 Task: Add Lucky Spoon Bakery Gluten Free Lemonlicious Poppy Seed Muffins to the cart.
Action: Mouse moved to (20, 77)
Screenshot: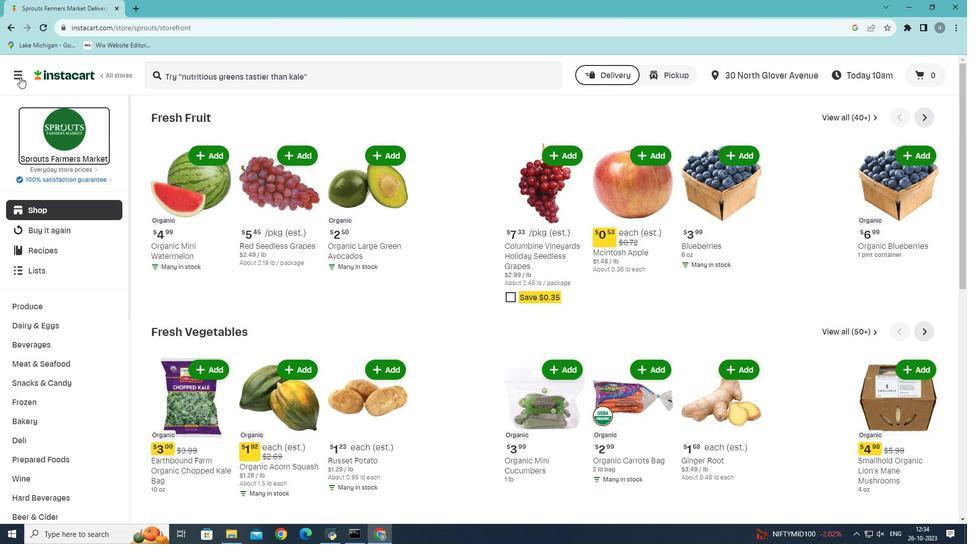 
Action: Mouse pressed left at (20, 77)
Screenshot: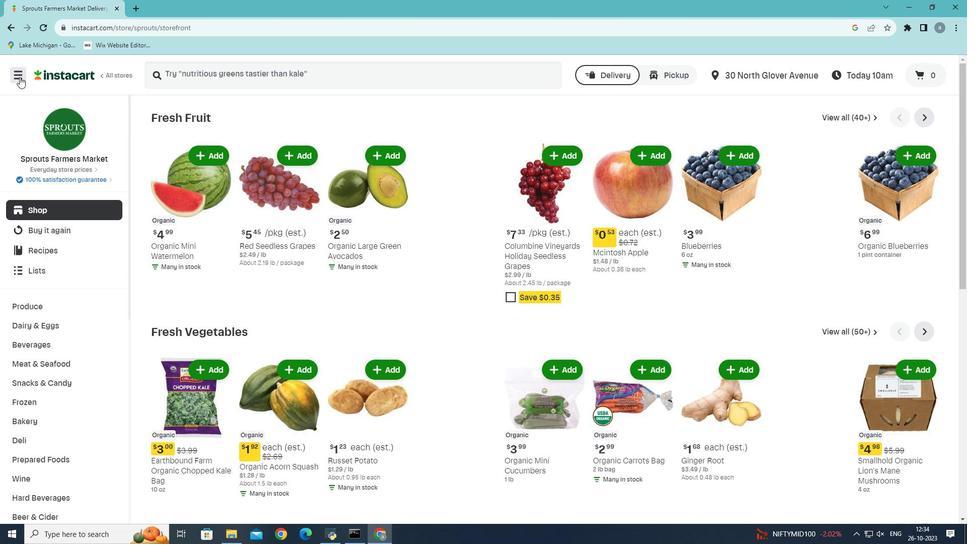 
Action: Mouse moved to (49, 292)
Screenshot: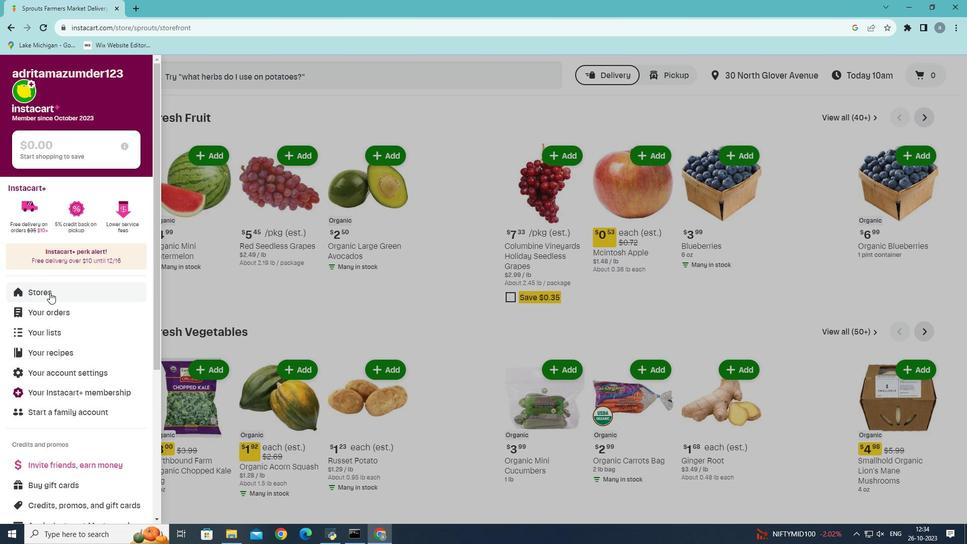 
Action: Mouse pressed left at (49, 292)
Screenshot: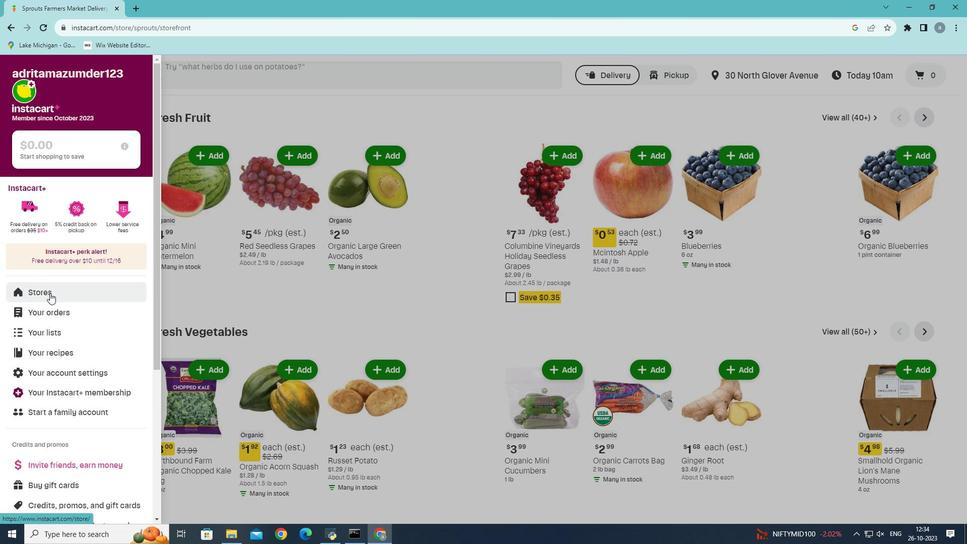 
Action: Mouse moved to (221, 113)
Screenshot: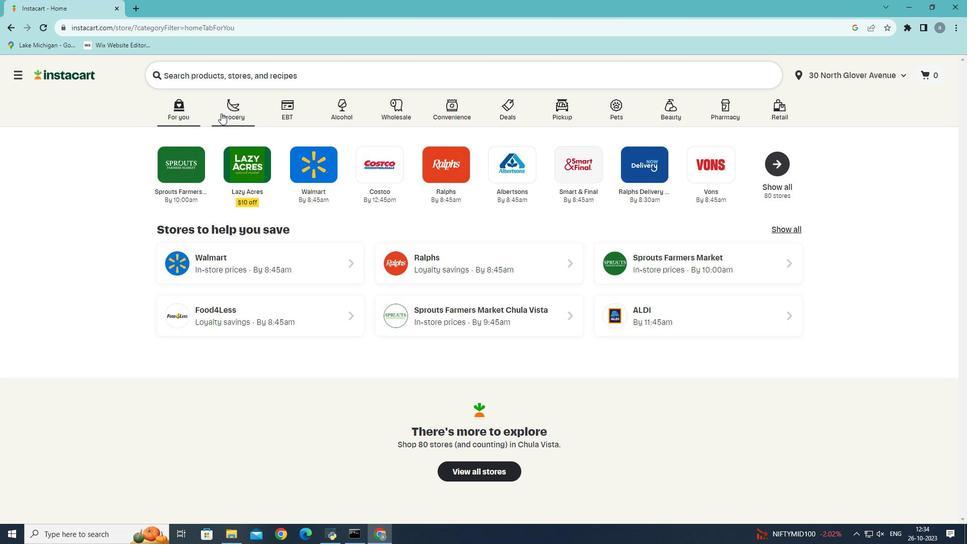 
Action: Mouse pressed left at (221, 113)
Screenshot: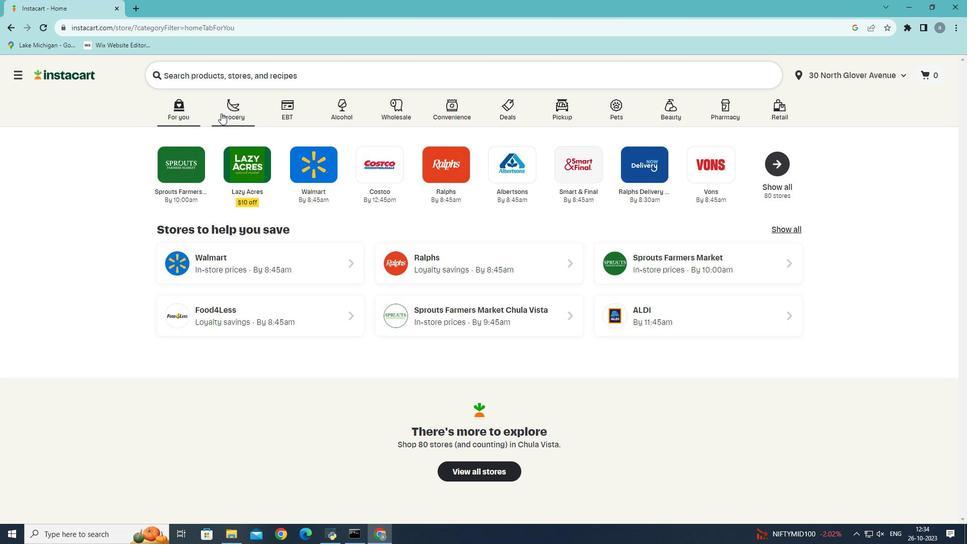 
Action: Mouse moved to (233, 291)
Screenshot: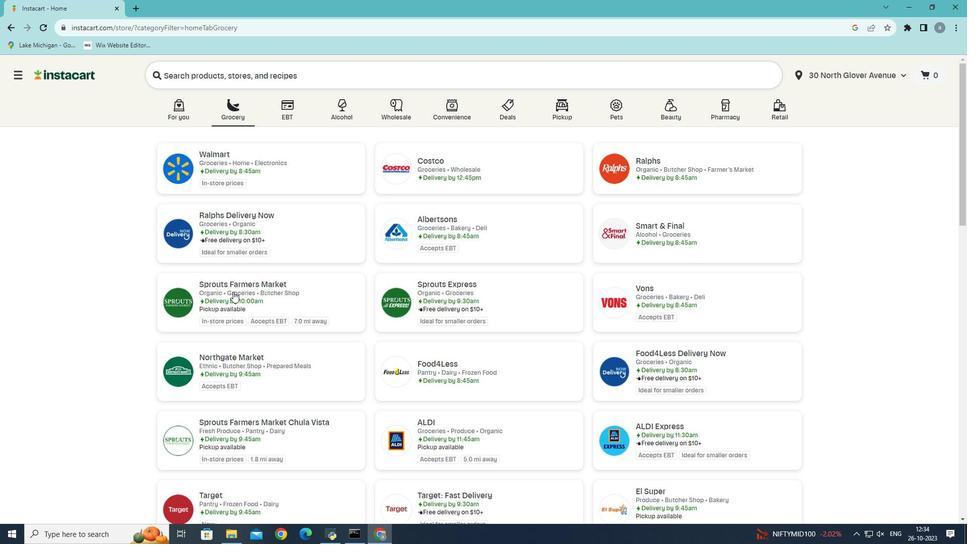 
Action: Mouse pressed left at (233, 291)
Screenshot: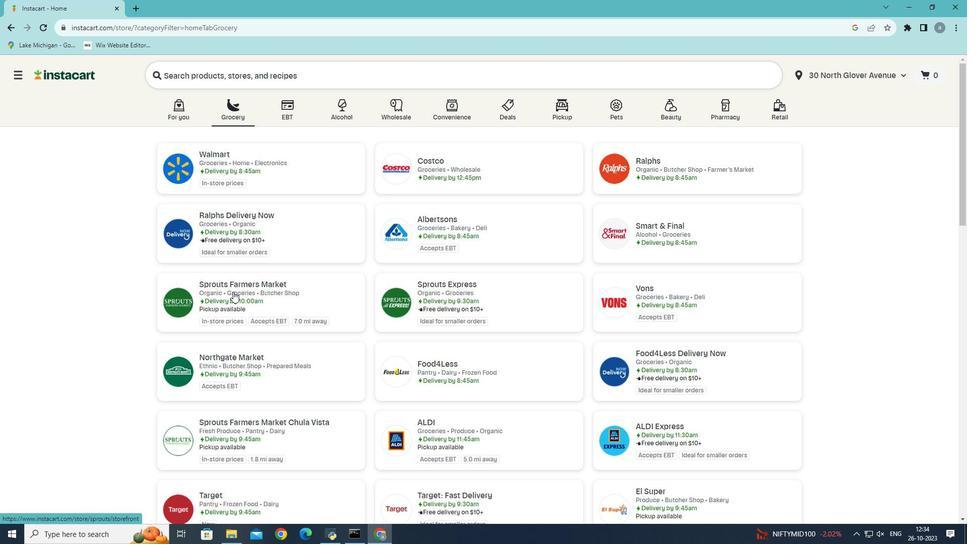 
Action: Mouse moved to (32, 424)
Screenshot: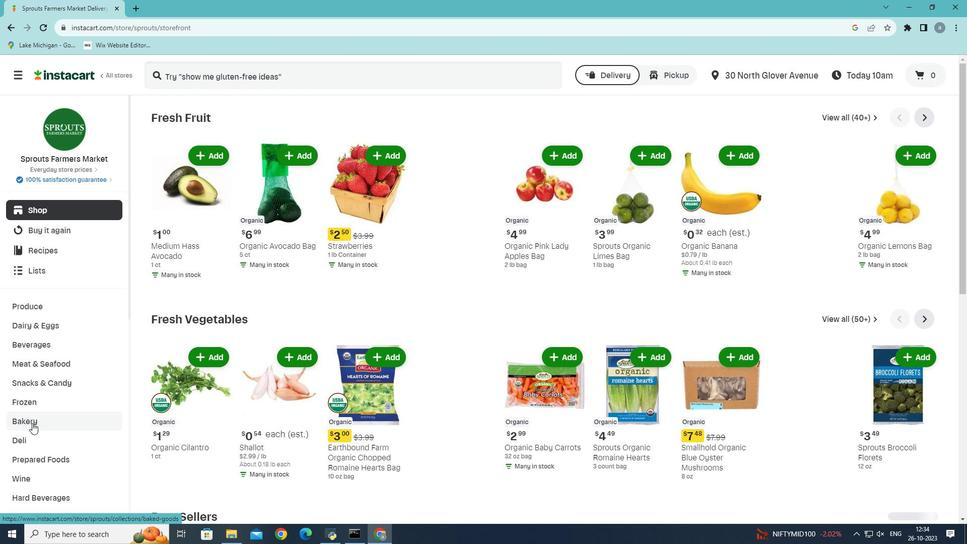 
Action: Mouse pressed left at (32, 424)
Screenshot: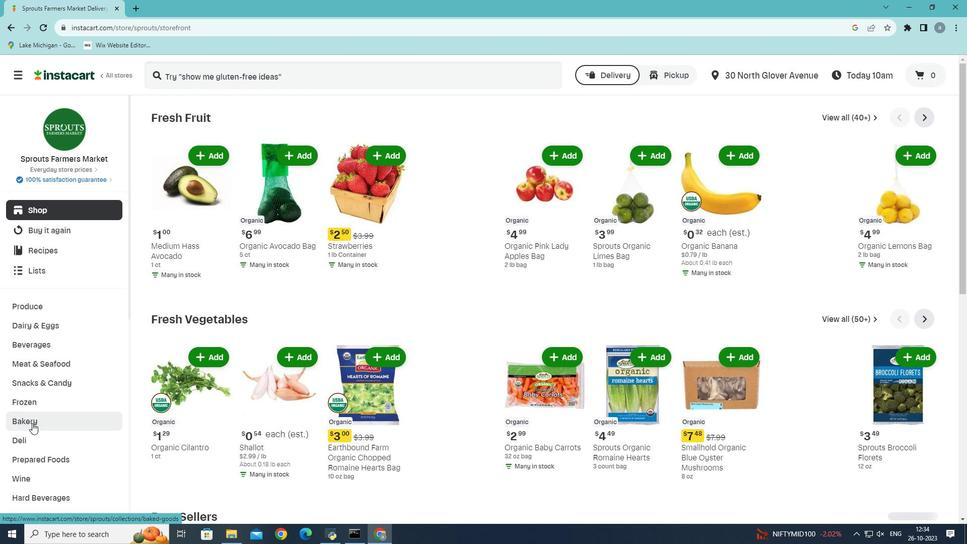 
Action: Mouse moved to (597, 141)
Screenshot: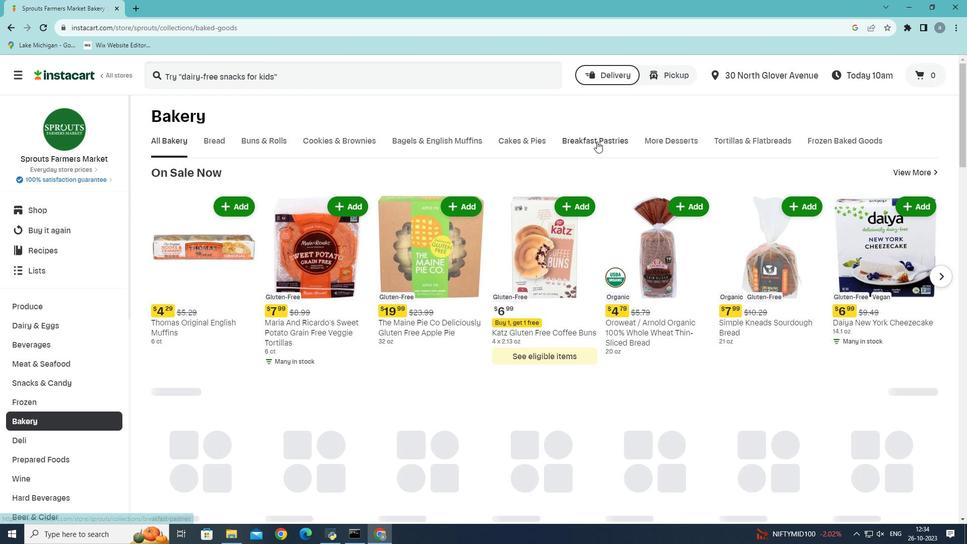 
Action: Mouse pressed left at (597, 141)
Screenshot: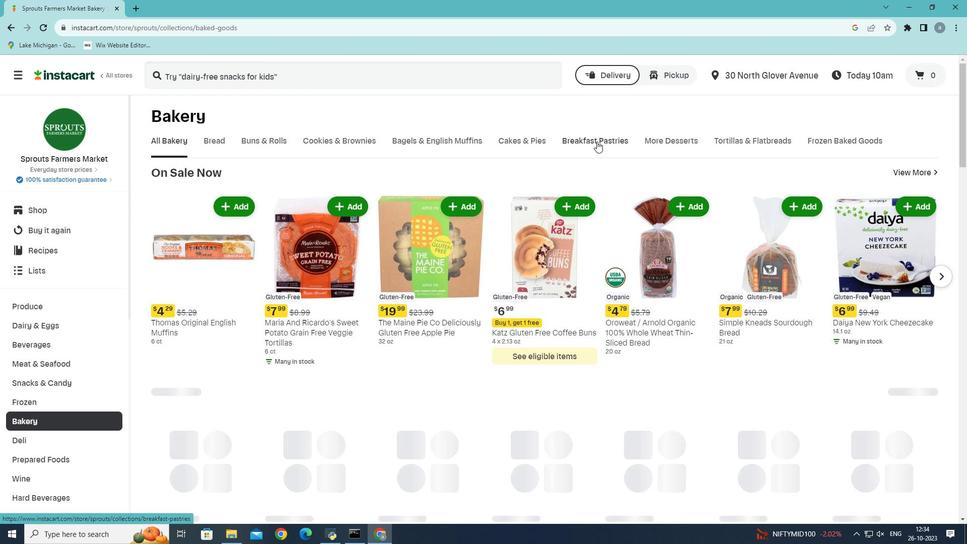 
Action: Mouse moved to (218, 186)
Screenshot: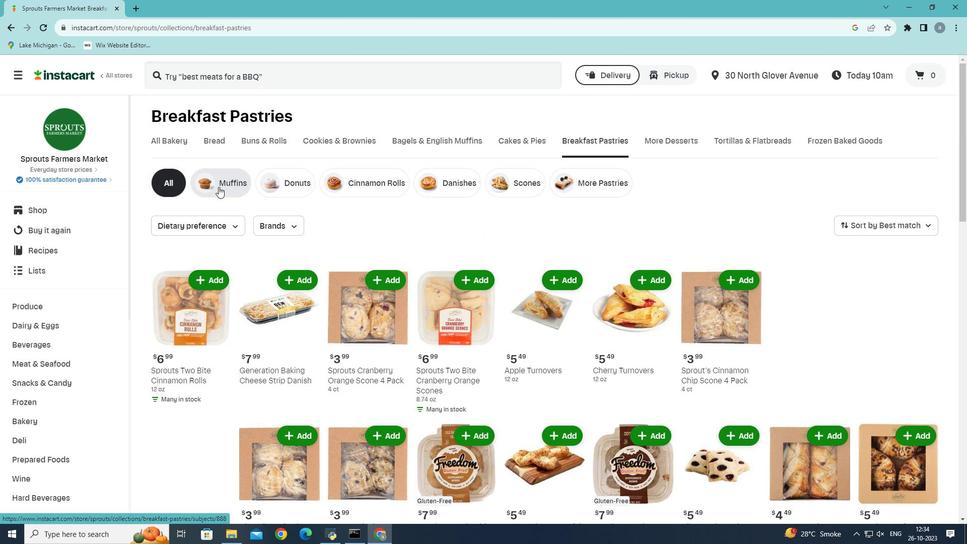
Action: Mouse pressed left at (218, 186)
Screenshot: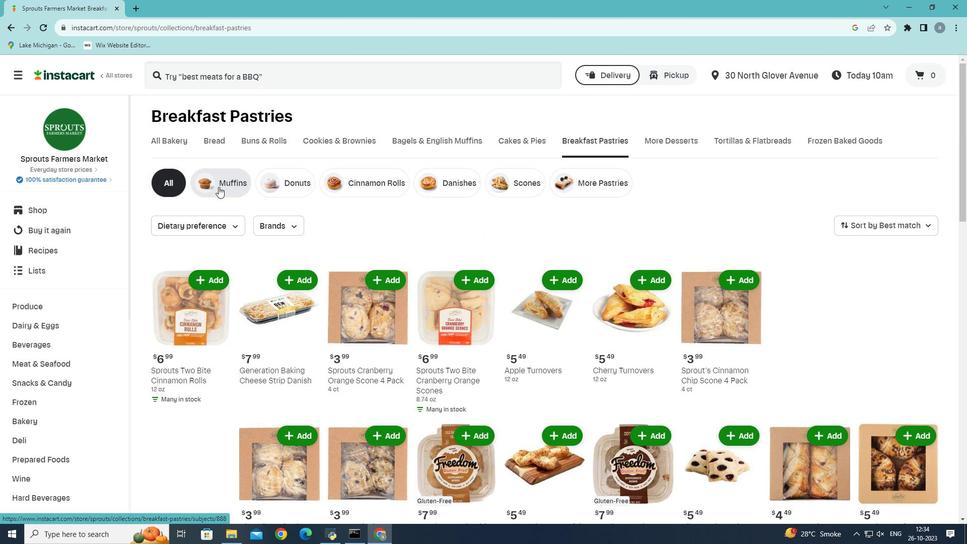 
Action: Mouse moved to (462, 333)
Screenshot: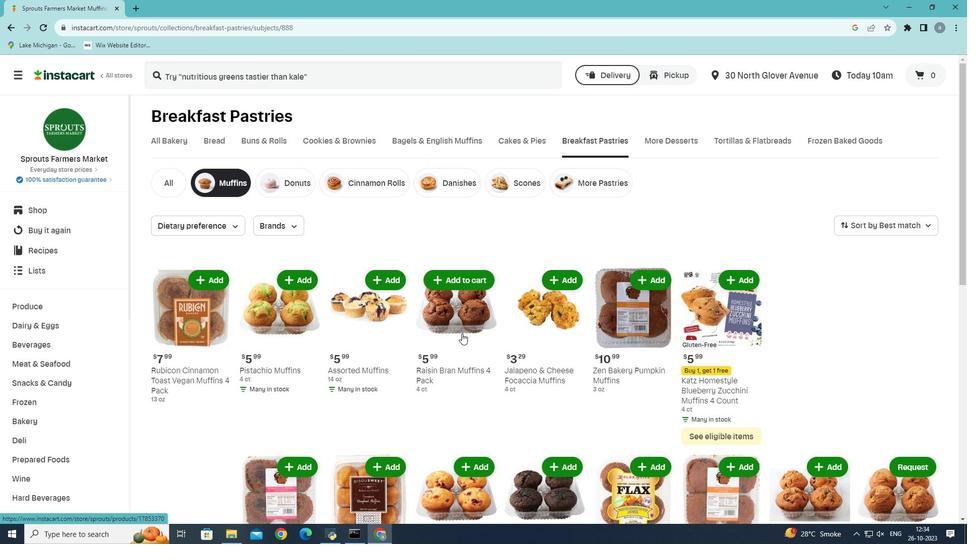 
Action: Mouse scrolled (462, 333) with delta (0, 0)
Screenshot: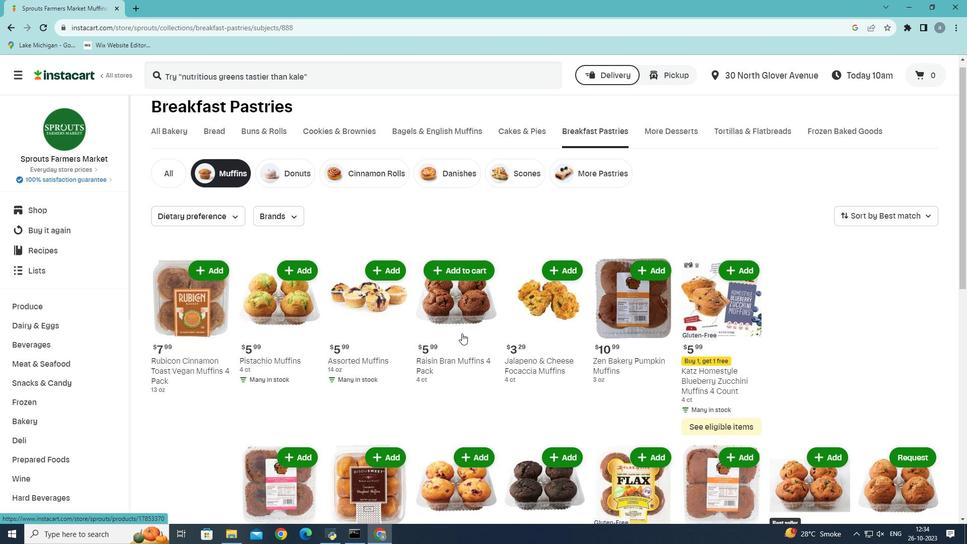 
Action: Mouse scrolled (462, 333) with delta (0, 0)
Screenshot: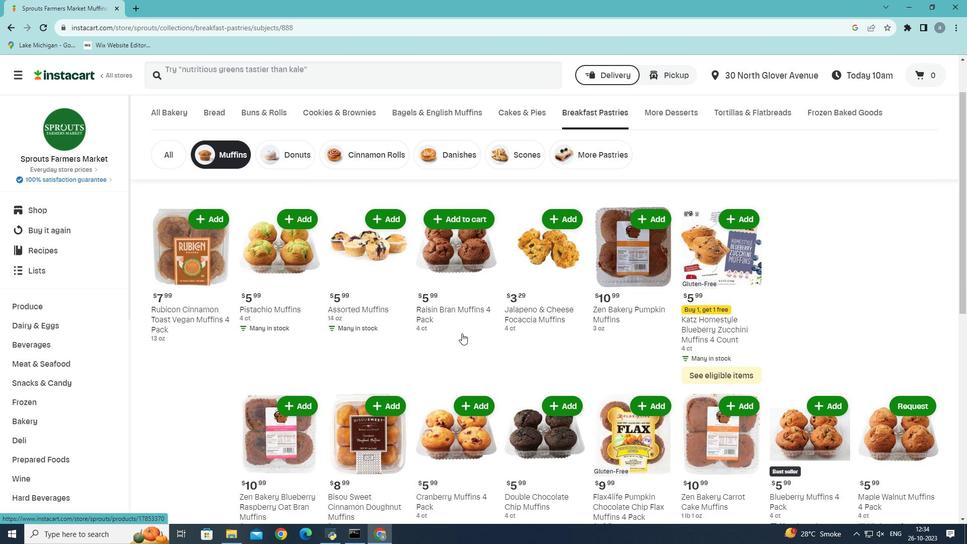 
Action: Mouse scrolled (462, 333) with delta (0, 0)
Screenshot: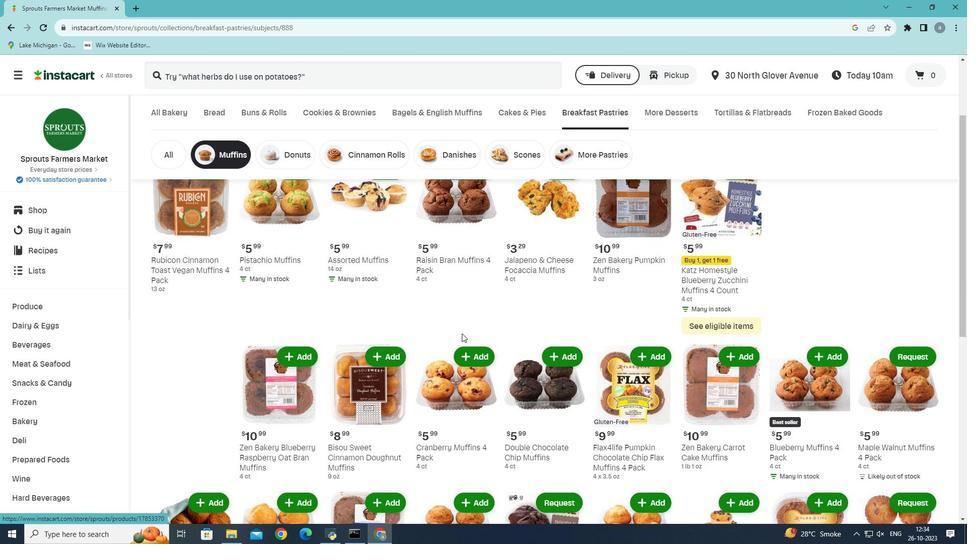 
Action: Mouse scrolled (462, 333) with delta (0, 0)
Screenshot: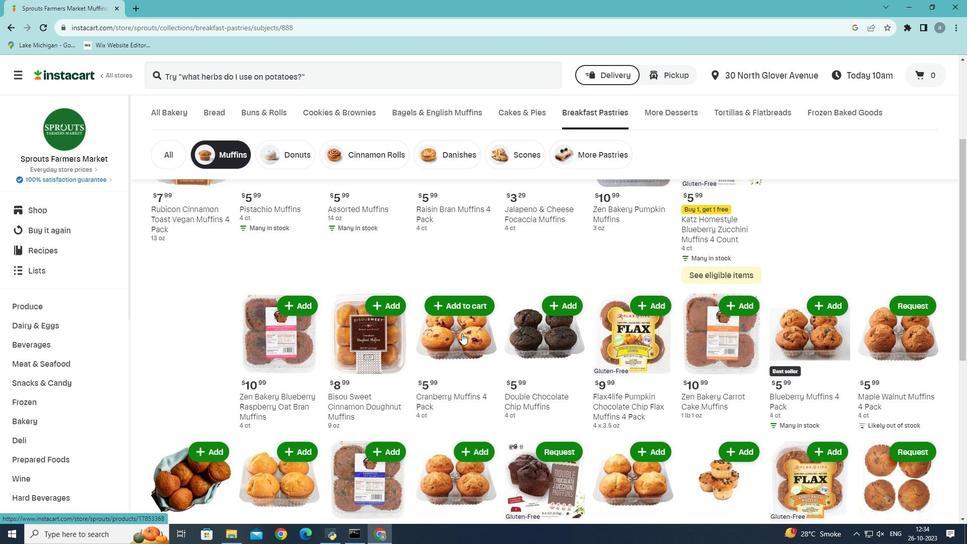
Action: Mouse scrolled (462, 333) with delta (0, 0)
Screenshot: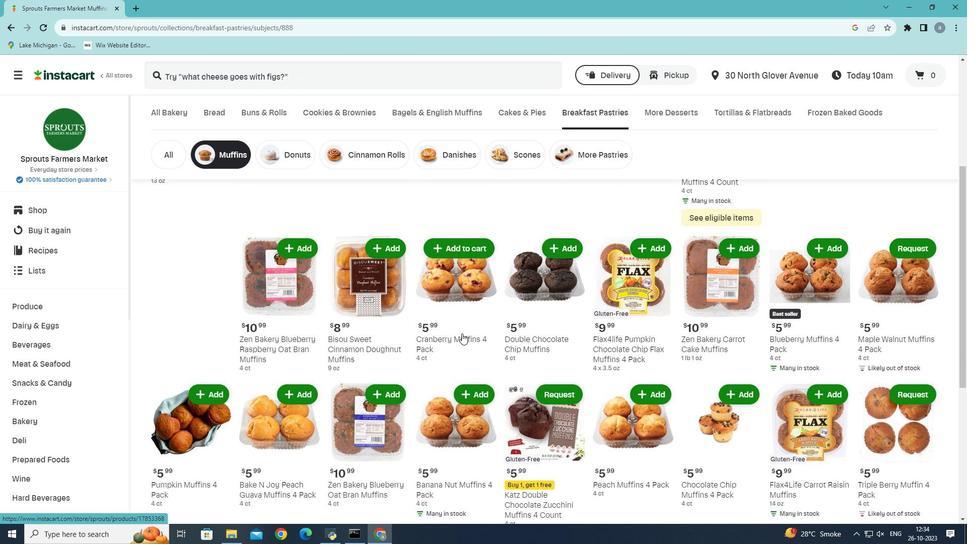 
Action: Mouse scrolled (462, 333) with delta (0, 0)
Screenshot: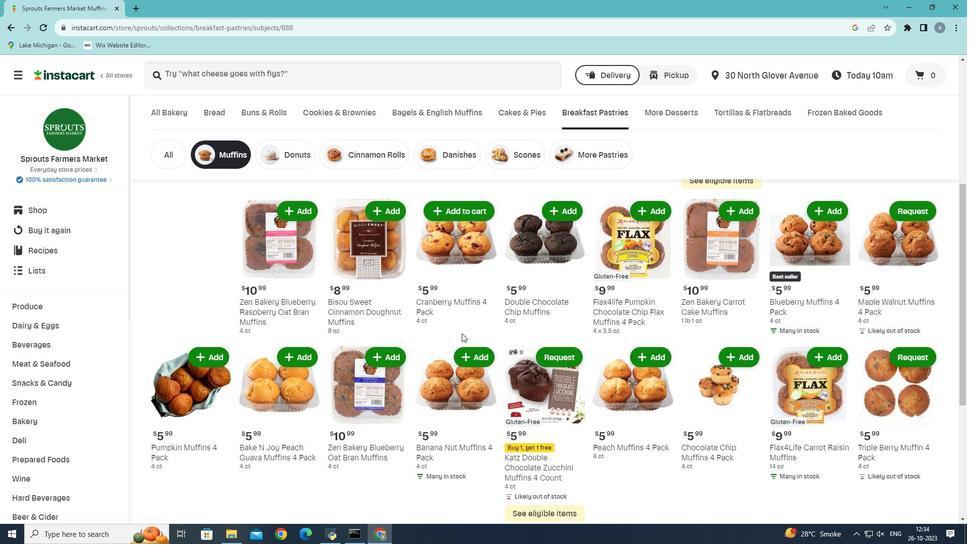 
Action: Mouse scrolled (462, 333) with delta (0, 0)
Screenshot: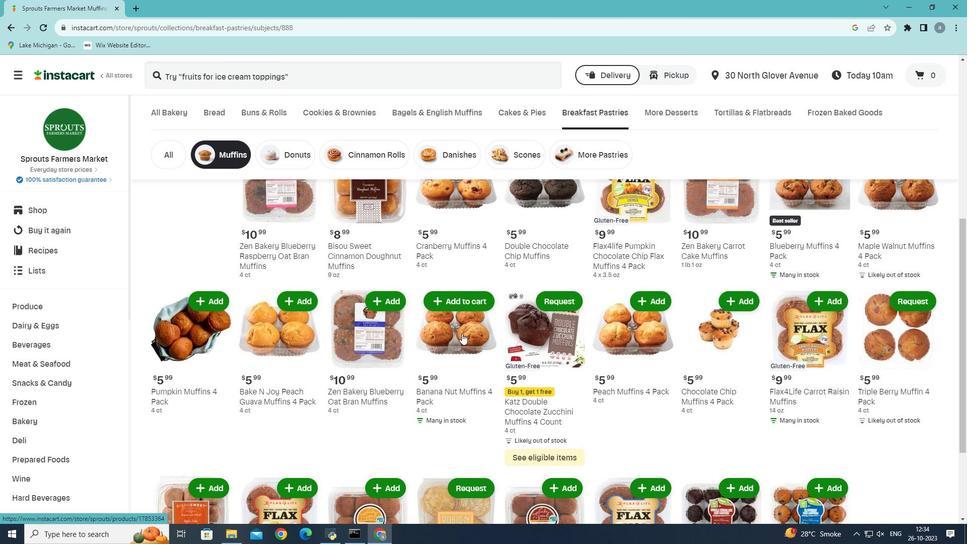 
Action: Mouse scrolled (462, 333) with delta (0, 0)
Screenshot: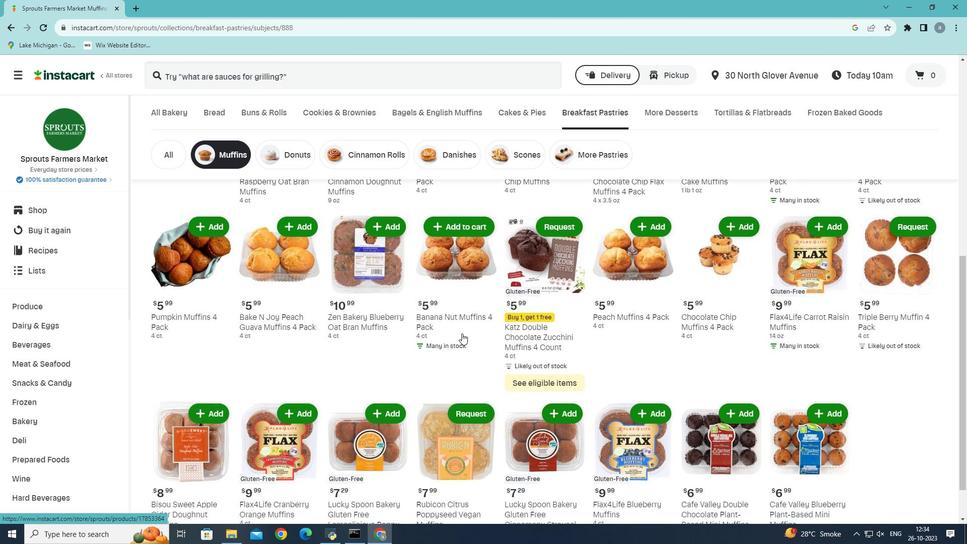 
Action: Mouse scrolled (462, 333) with delta (0, 0)
Screenshot: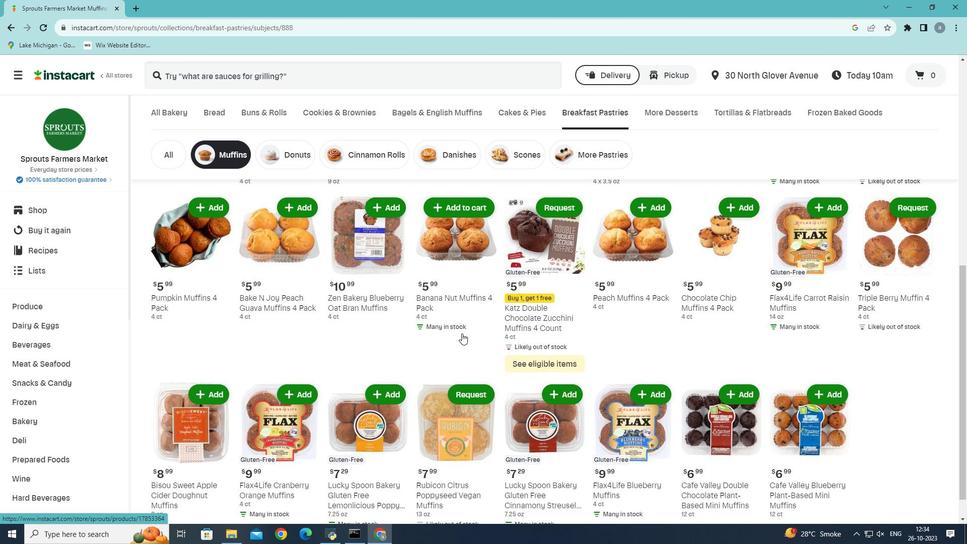 
Action: Mouse scrolled (462, 333) with delta (0, 0)
Screenshot: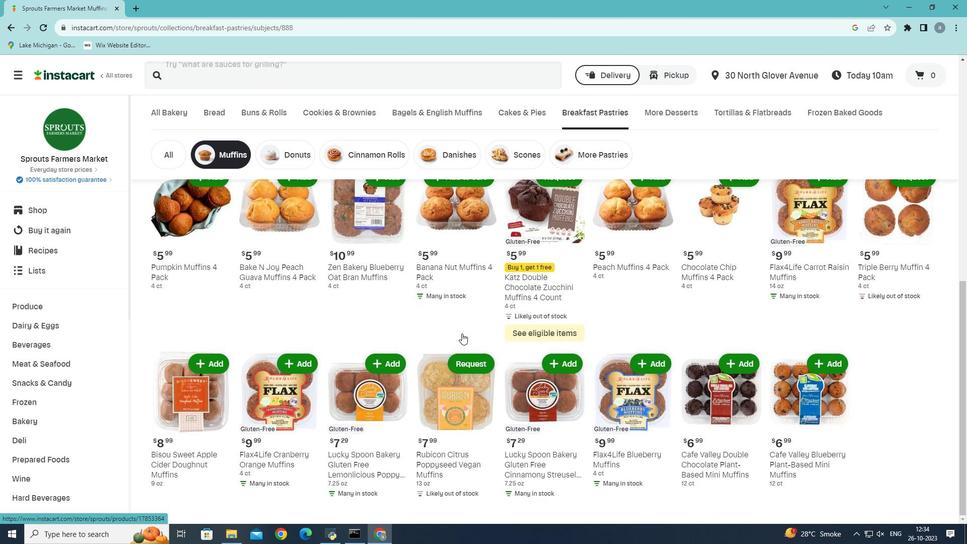 
Action: Mouse moved to (463, 332)
Screenshot: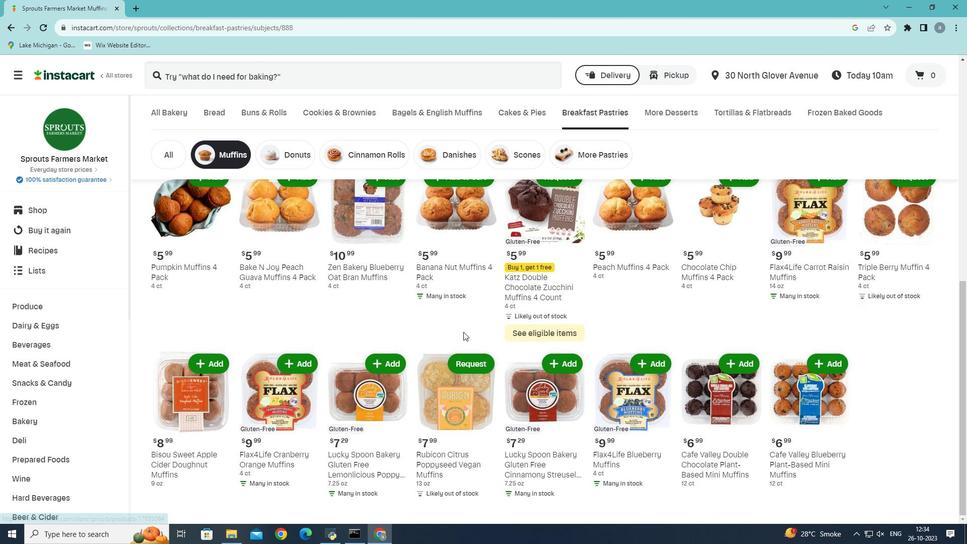 
Action: Mouse scrolled (463, 331) with delta (0, 0)
Screenshot: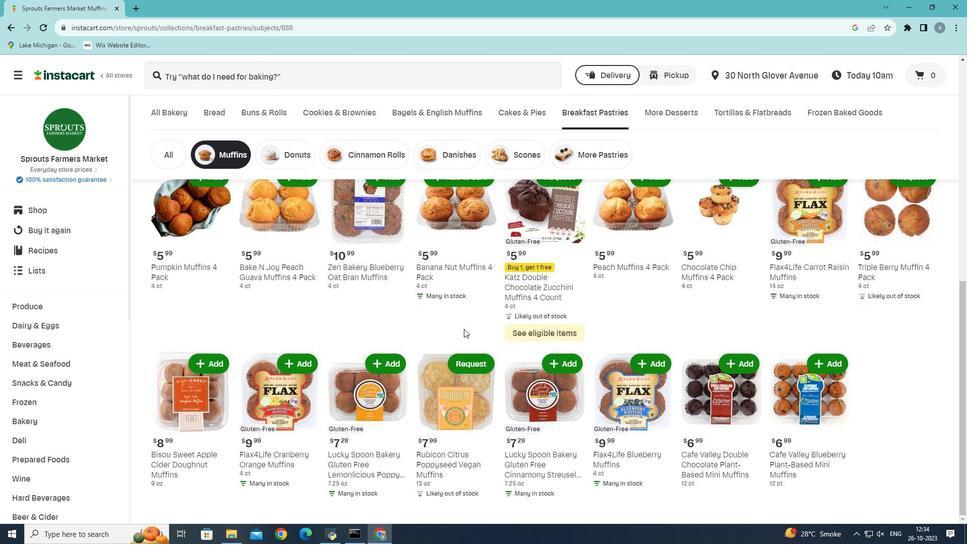 
Action: Mouse moved to (380, 361)
Screenshot: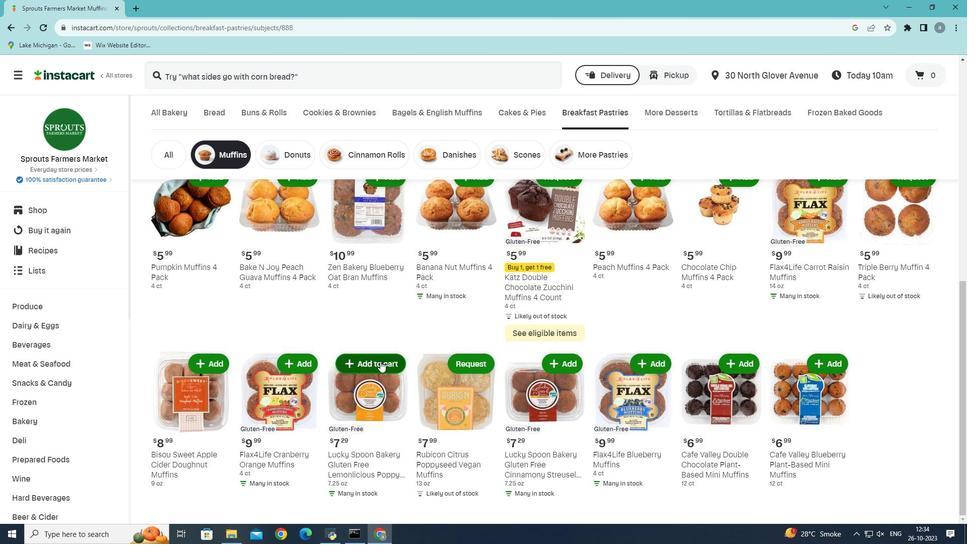 
Action: Mouse pressed left at (380, 361)
Screenshot: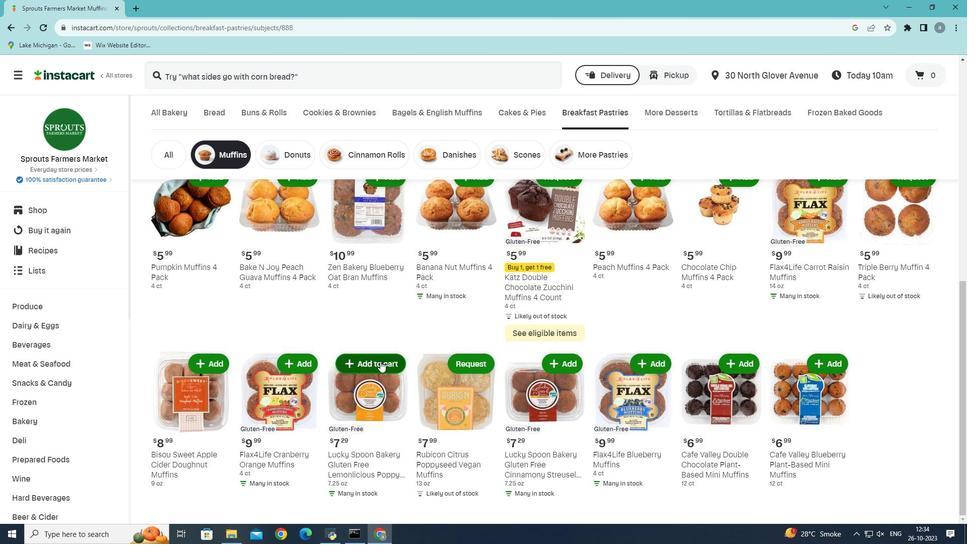 
